 Task: Uncheck option "I am currently on this career break".
Action: Mouse moved to (441, 384)
Screenshot: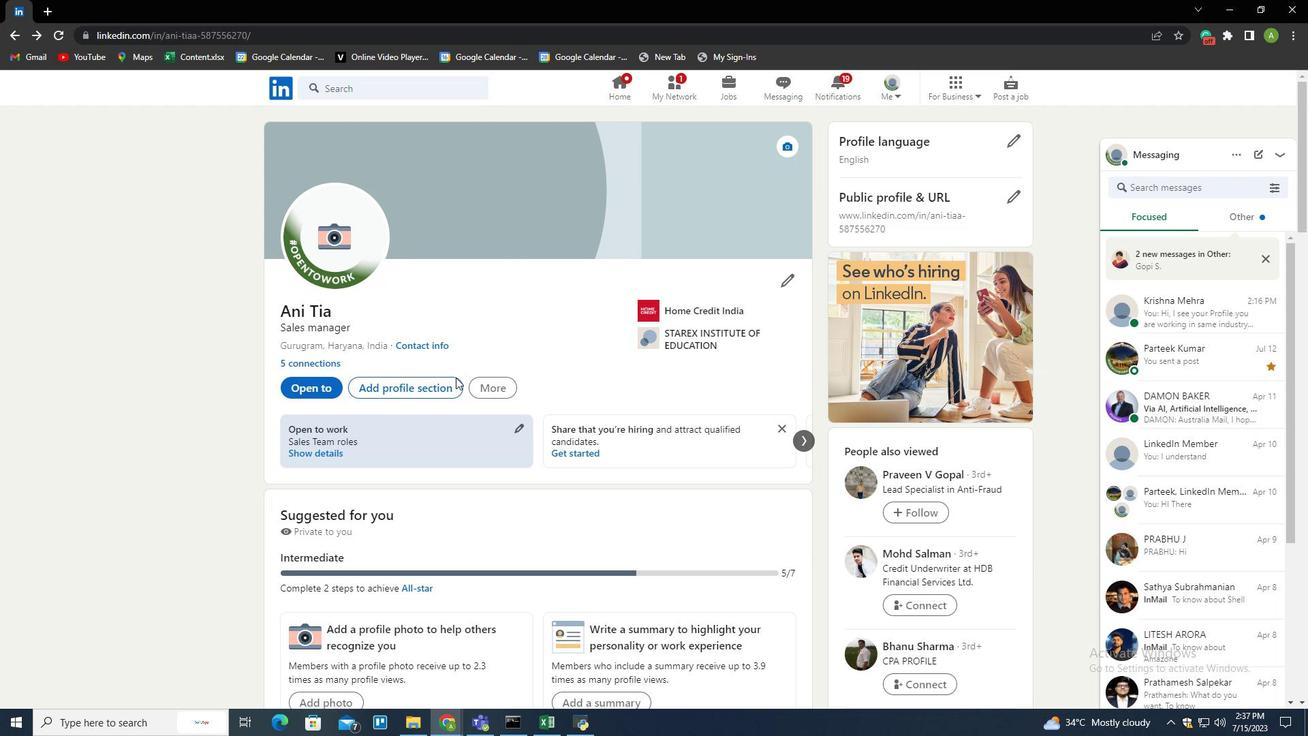
Action: Mouse pressed left at (441, 384)
Screenshot: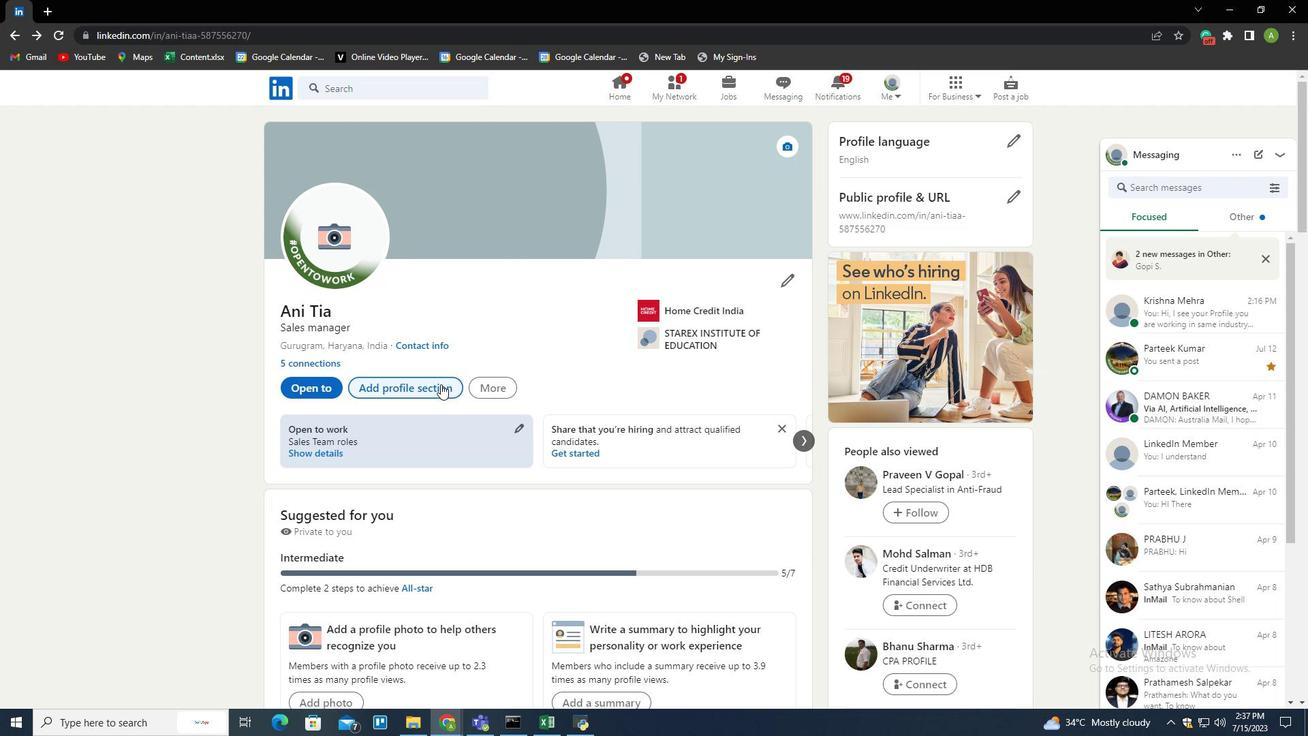 
Action: Mouse moved to (705, 149)
Screenshot: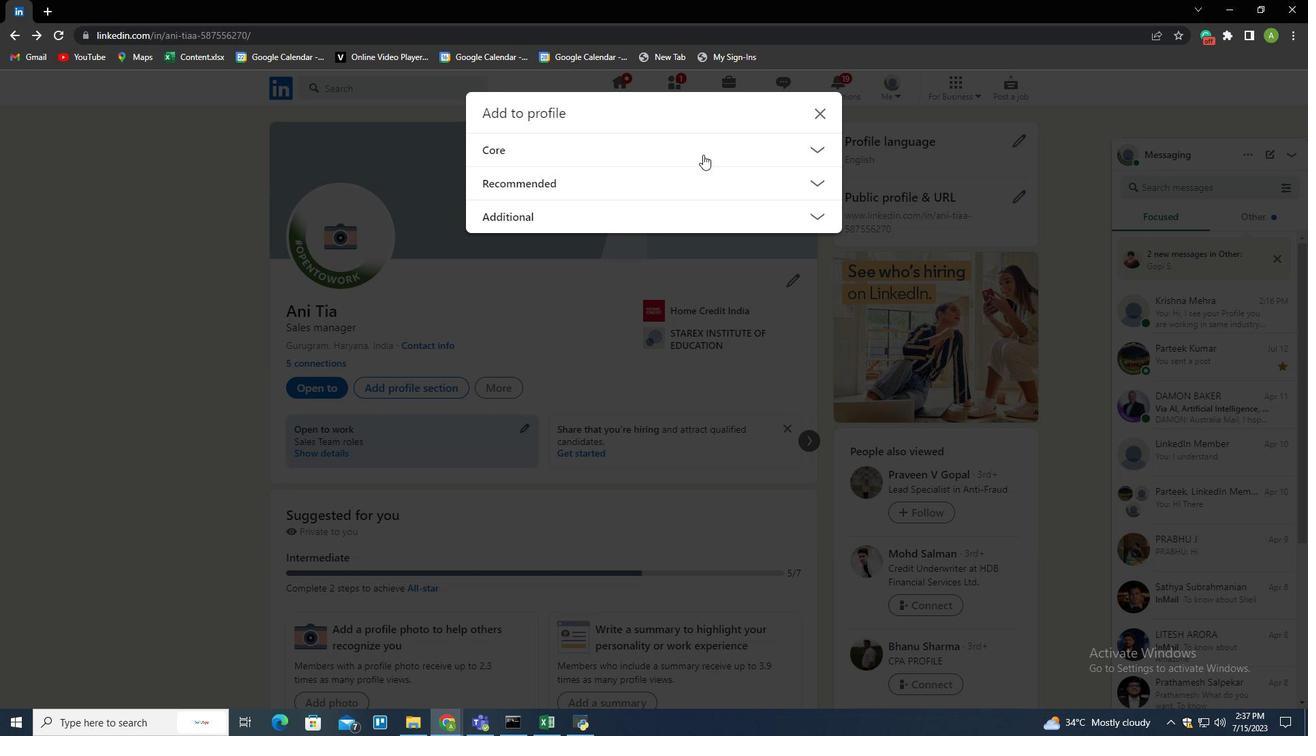 
Action: Mouse pressed left at (705, 149)
Screenshot: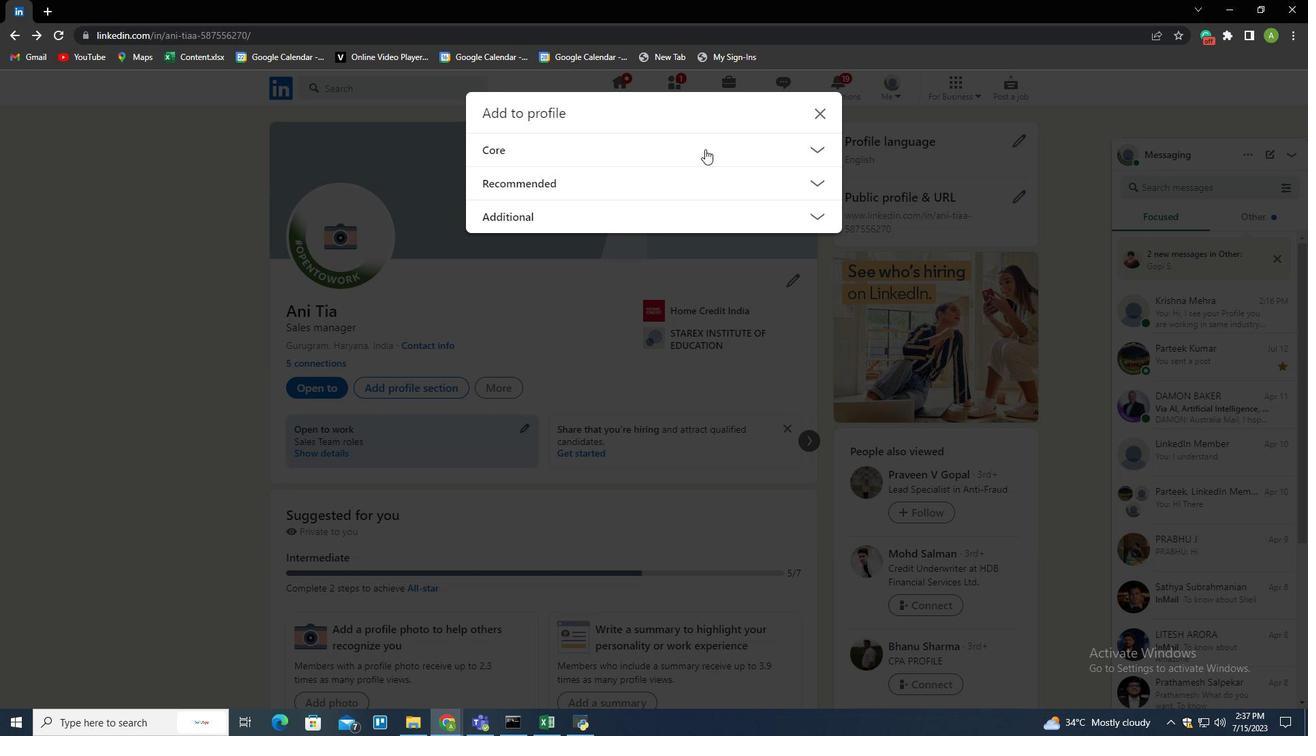 
Action: Mouse moved to (524, 344)
Screenshot: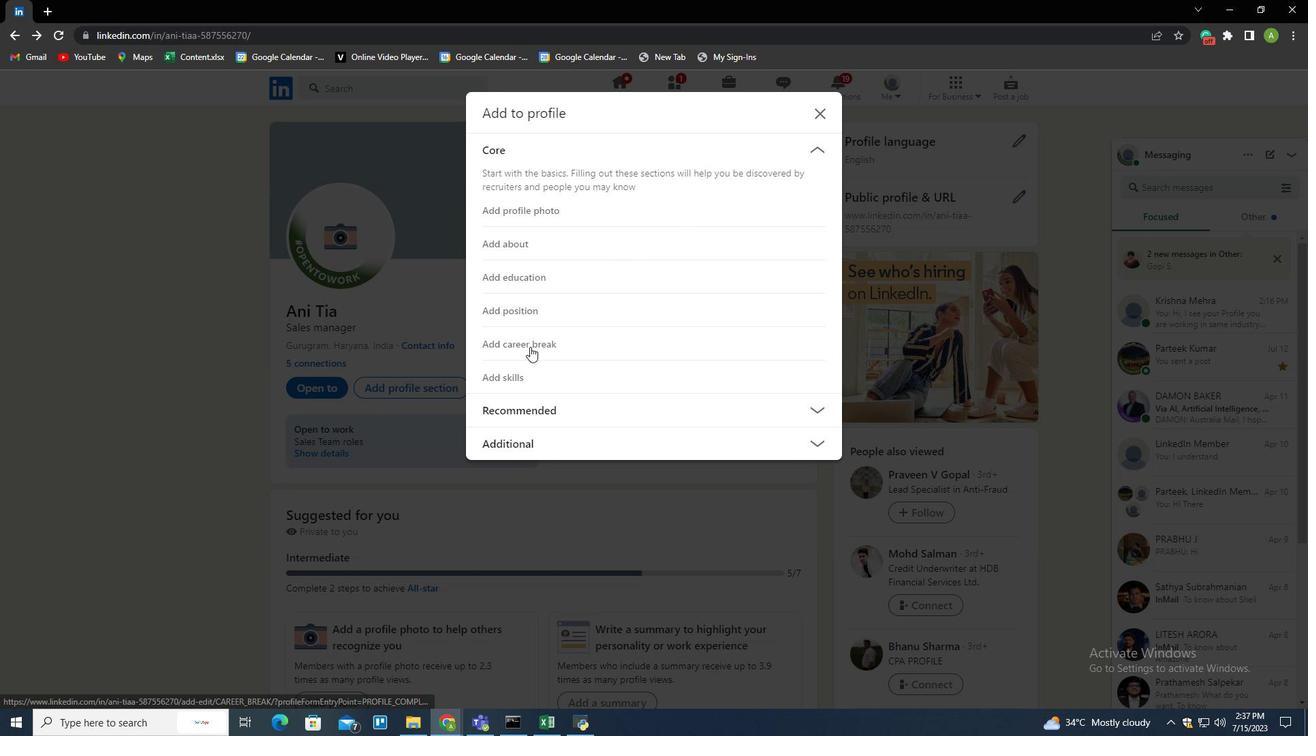 
Action: Mouse pressed left at (524, 344)
Screenshot: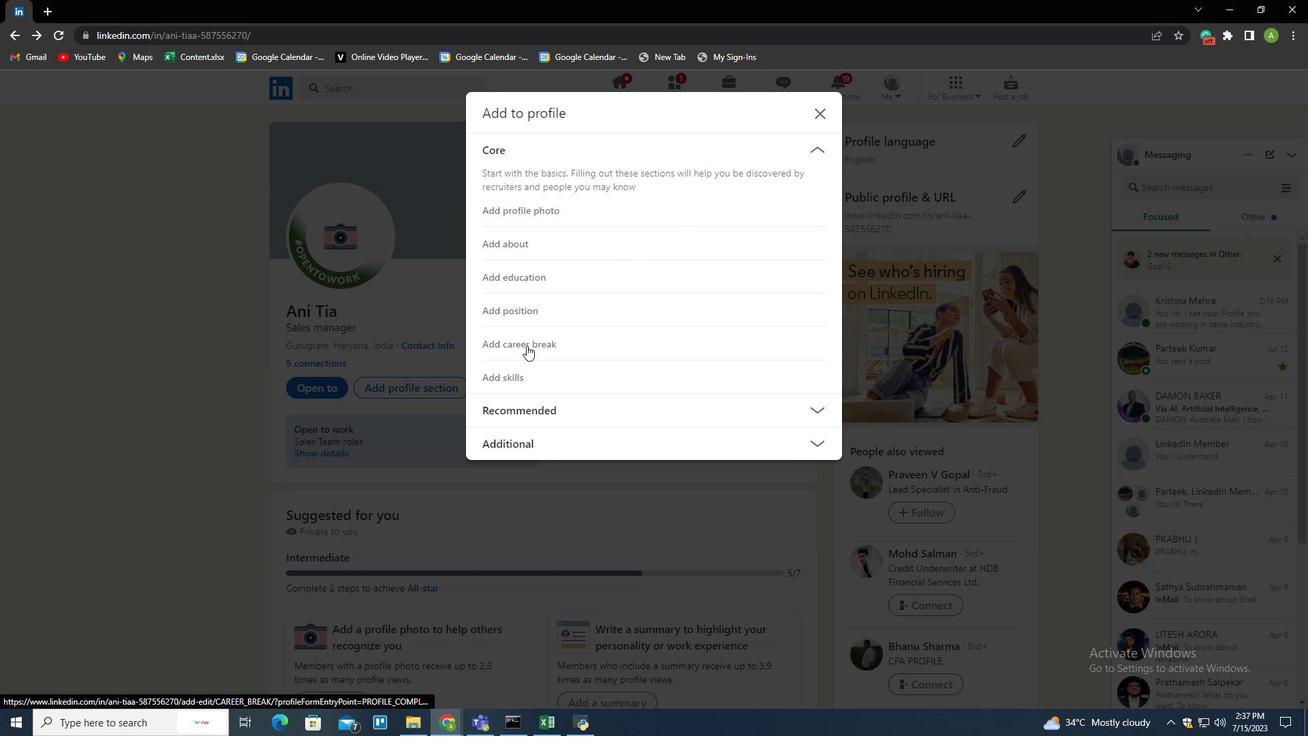 
Action: Mouse moved to (419, 335)
Screenshot: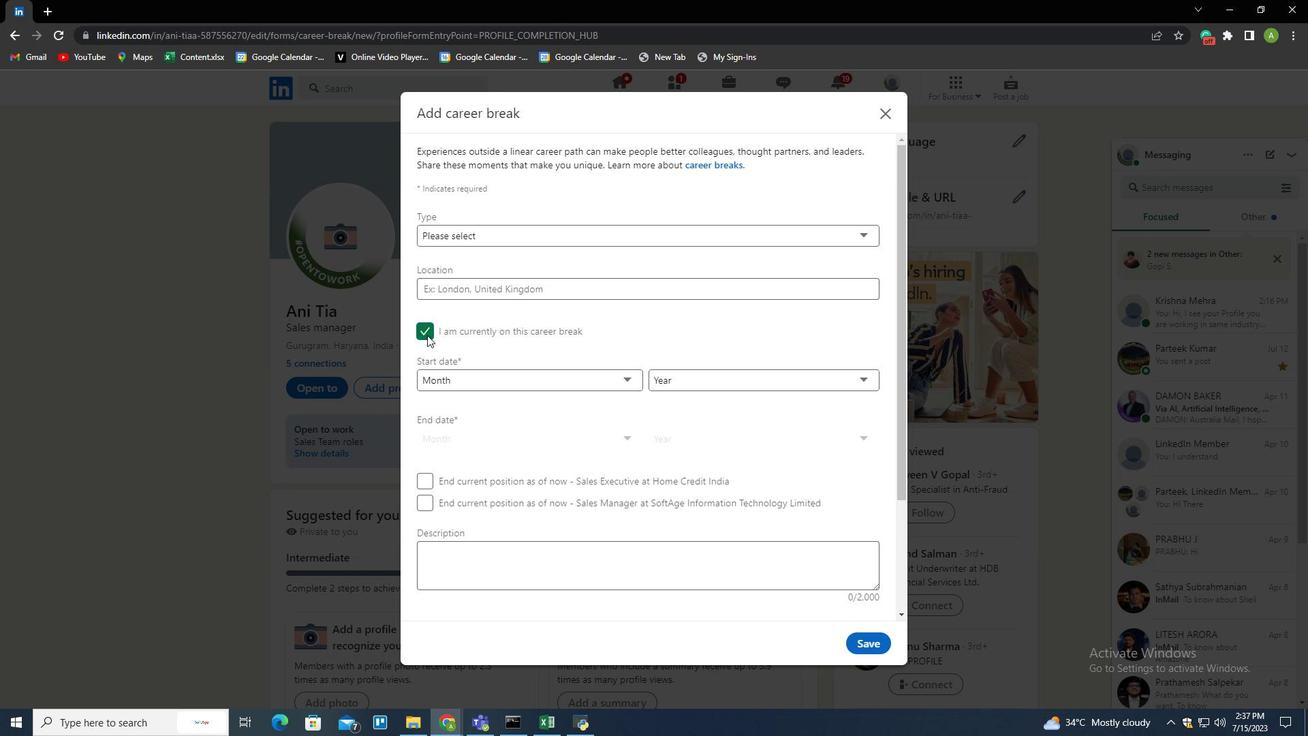 
Action: Mouse pressed left at (419, 335)
Screenshot: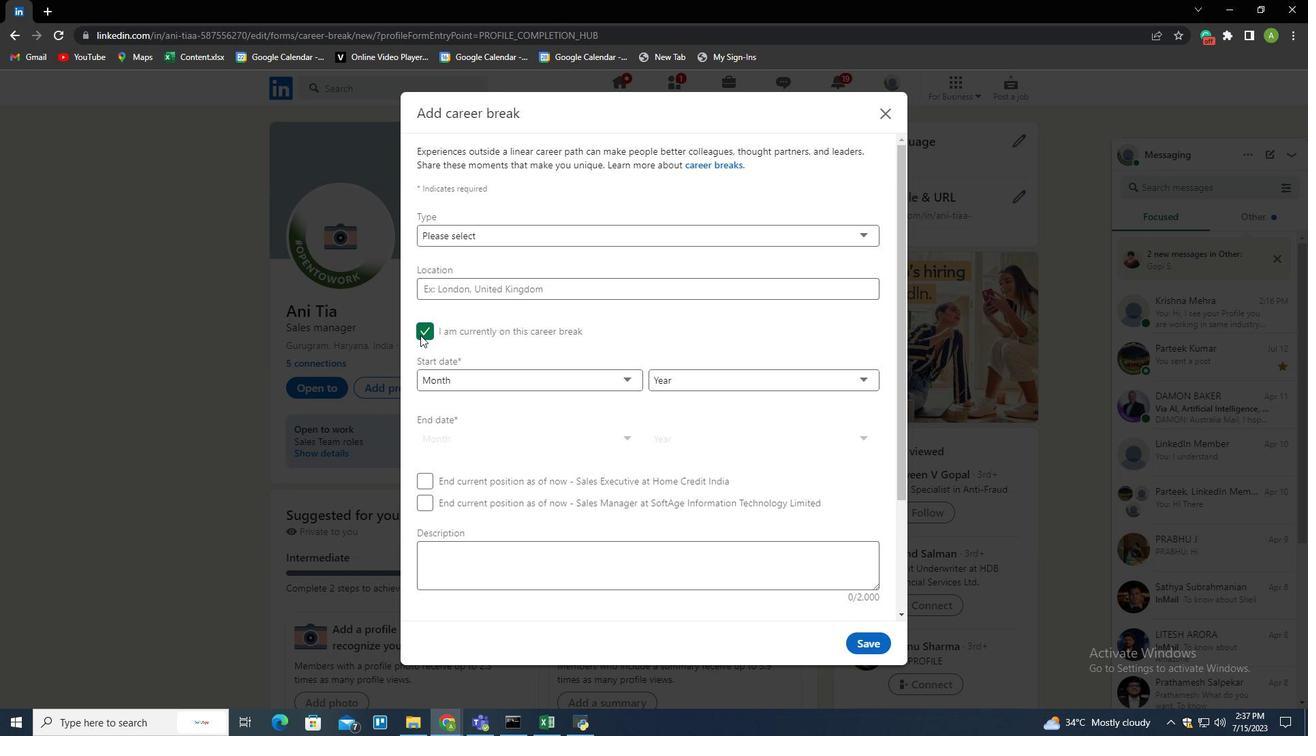
Action: Mouse moved to (419, 334)
Screenshot: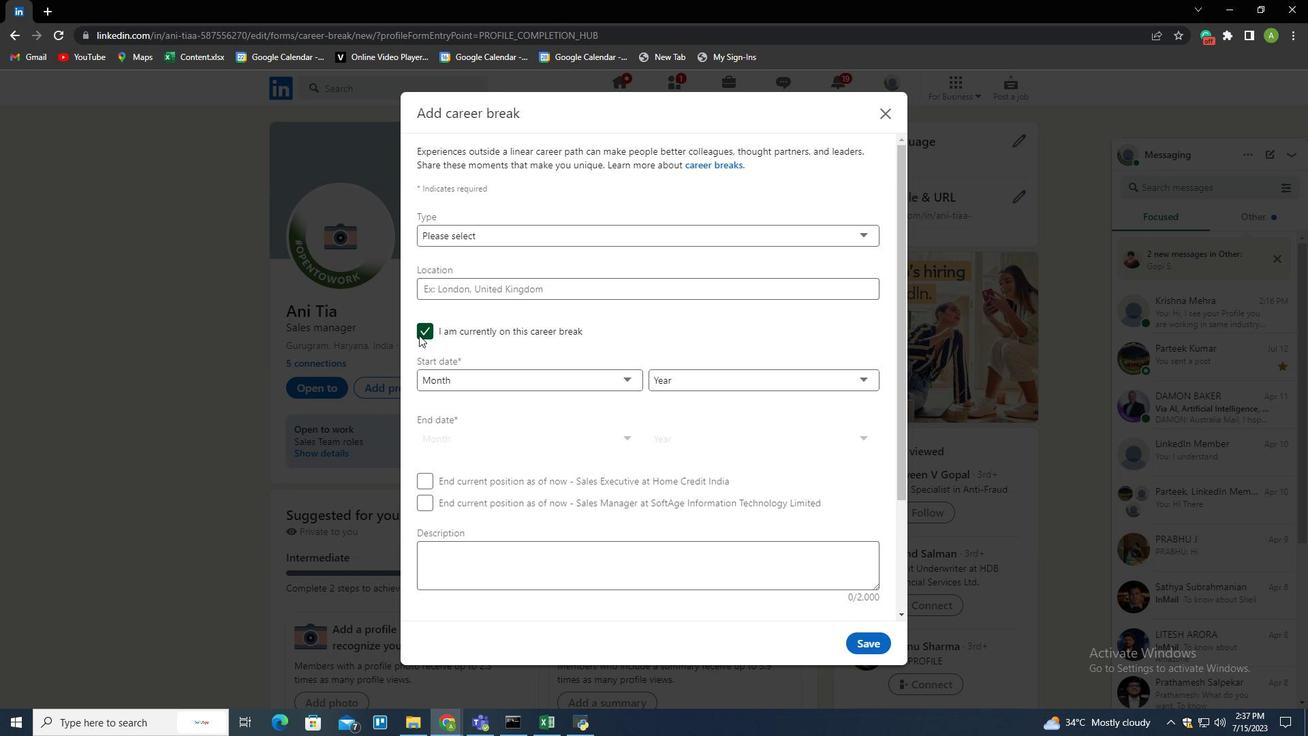 
